 Task: Add Megafood Vitamin D3 5000 IU to the cart.
Action: Mouse pressed left at (24, 67)
Screenshot: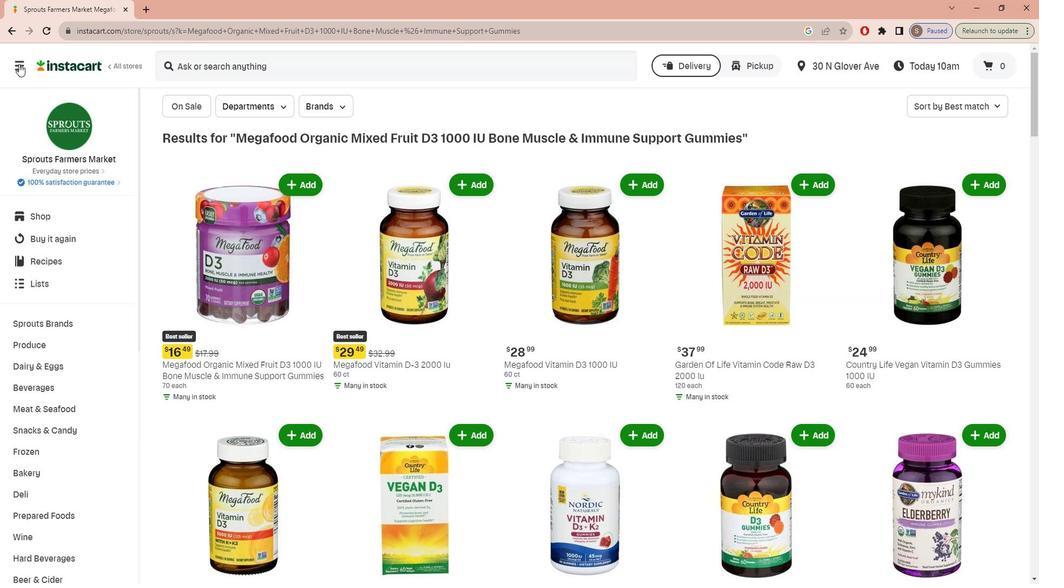 
Action: Mouse moved to (43, 141)
Screenshot: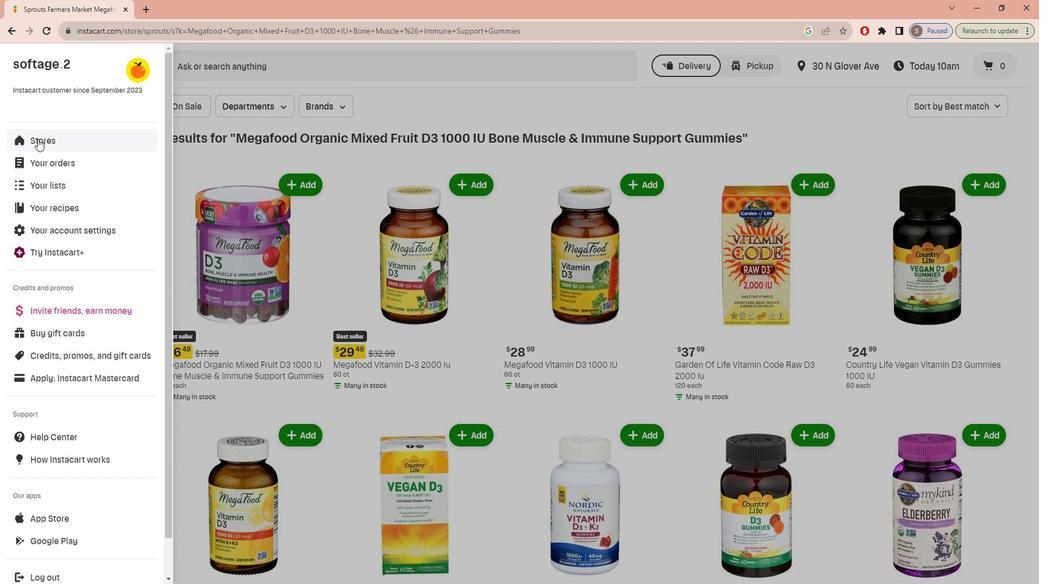 
Action: Mouse pressed left at (43, 141)
Screenshot: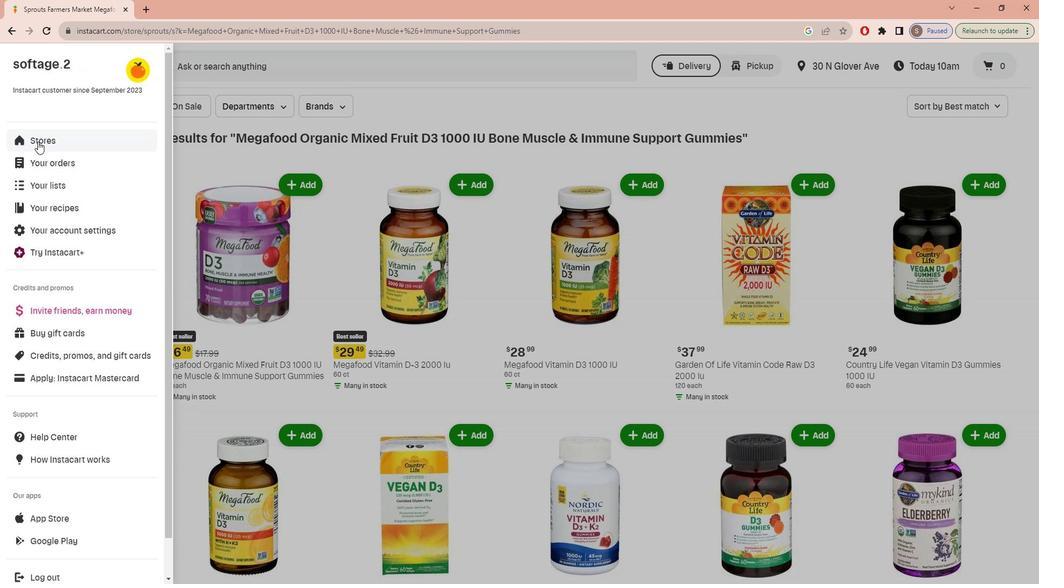 
Action: Mouse moved to (255, 111)
Screenshot: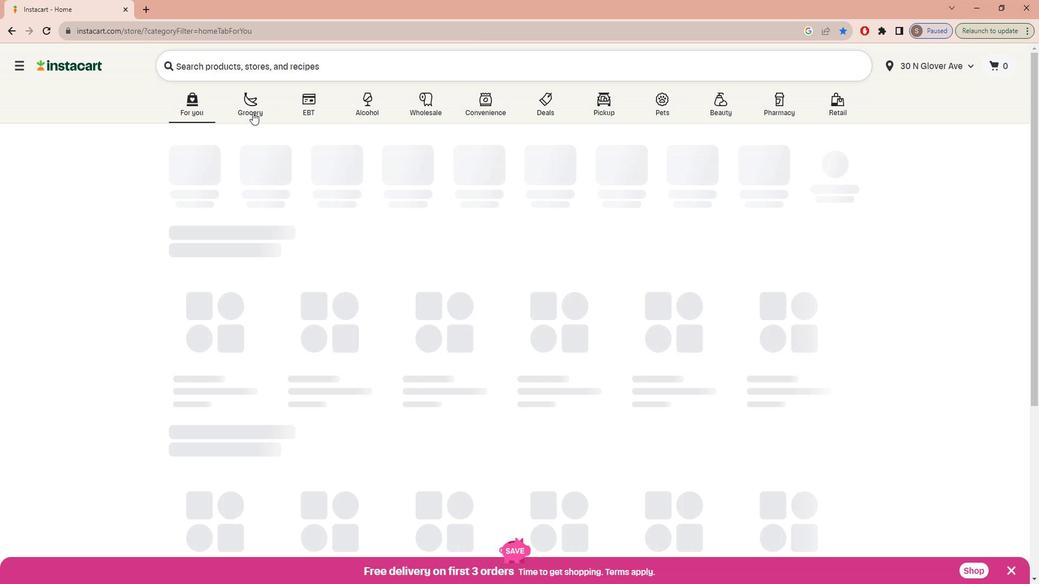 
Action: Mouse pressed left at (255, 111)
Screenshot: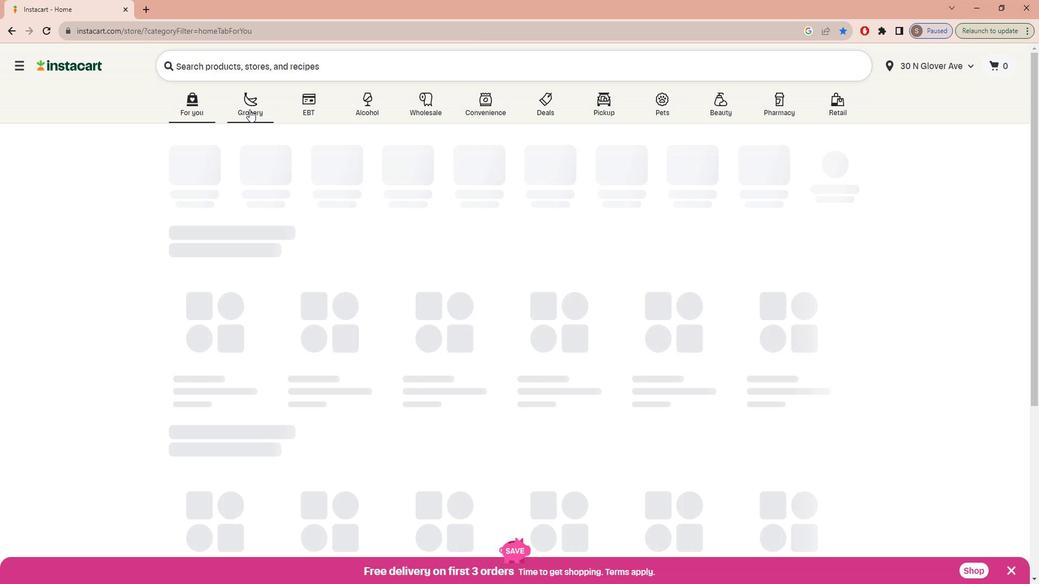 
Action: Mouse moved to (229, 311)
Screenshot: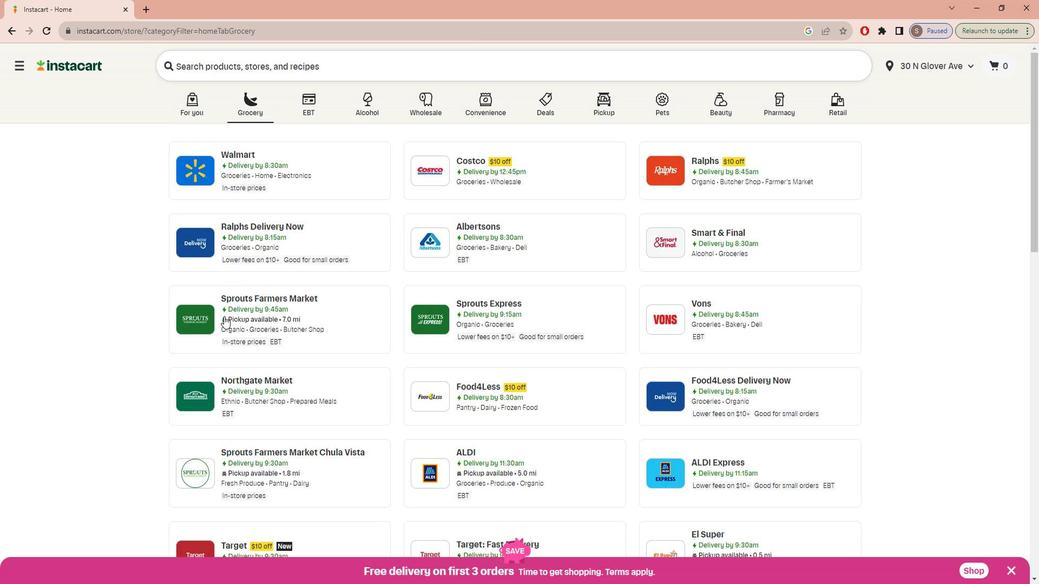 
Action: Mouse pressed left at (229, 311)
Screenshot: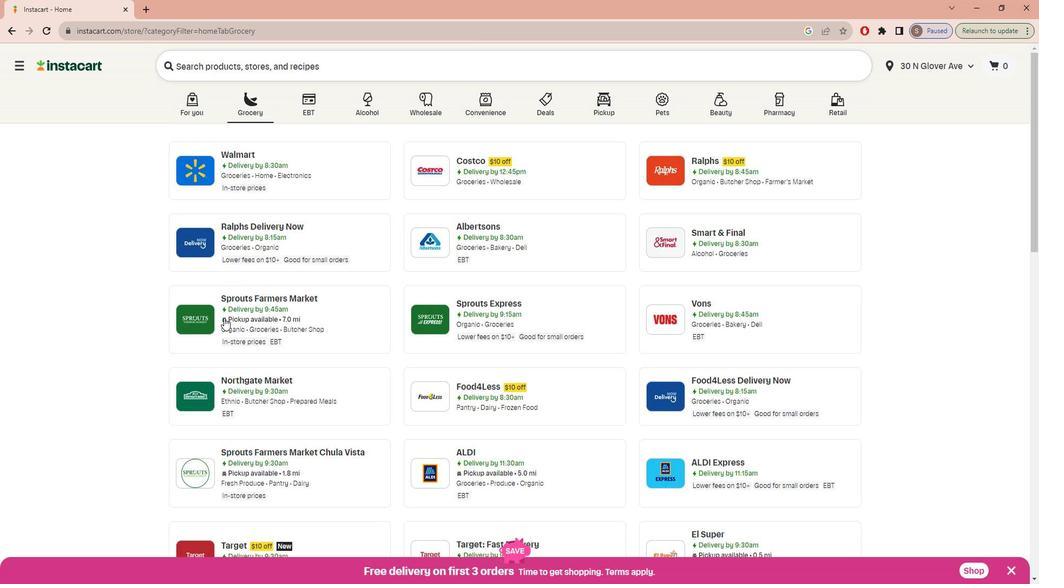 
Action: Mouse moved to (78, 350)
Screenshot: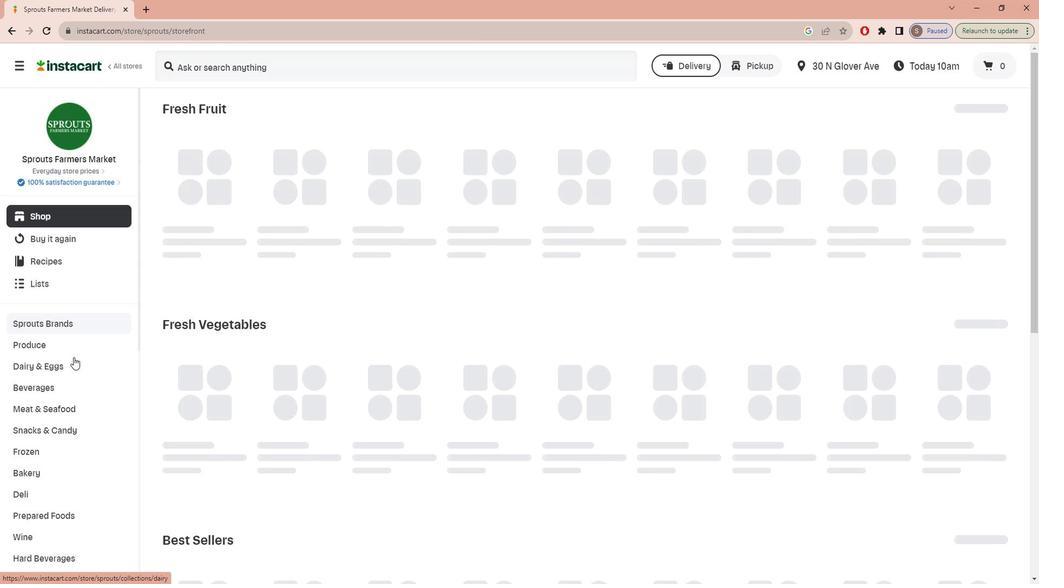 
Action: Mouse scrolled (78, 349) with delta (0, 0)
Screenshot: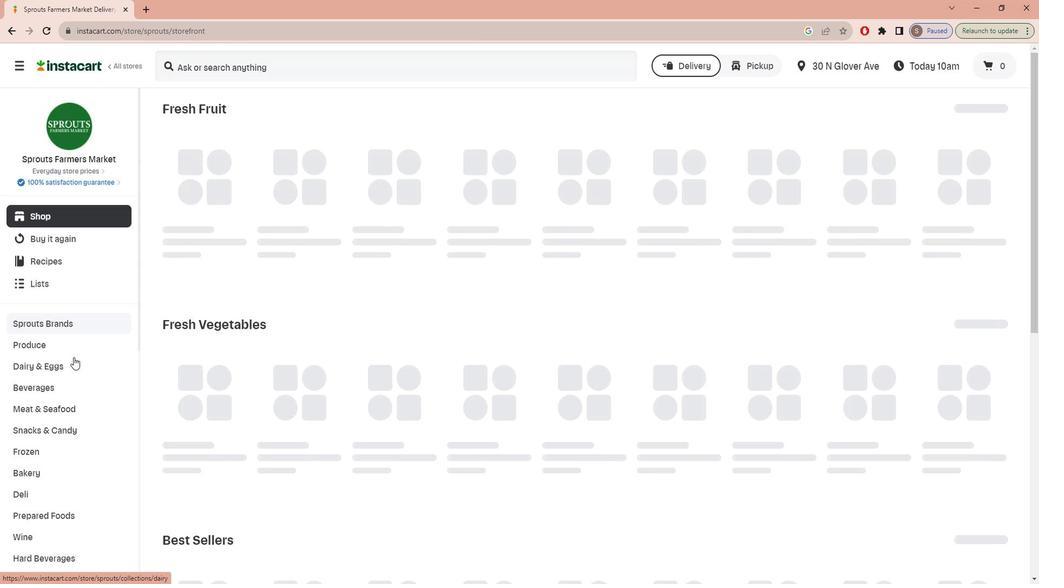 
Action: Mouse moved to (78, 350)
Screenshot: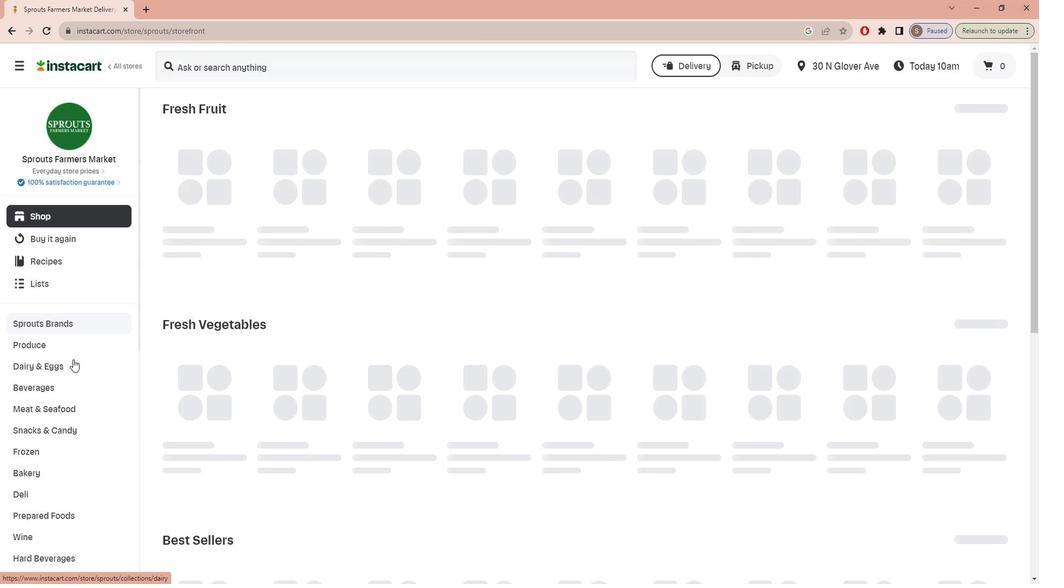 
Action: Mouse scrolled (78, 350) with delta (0, 0)
Screenshot: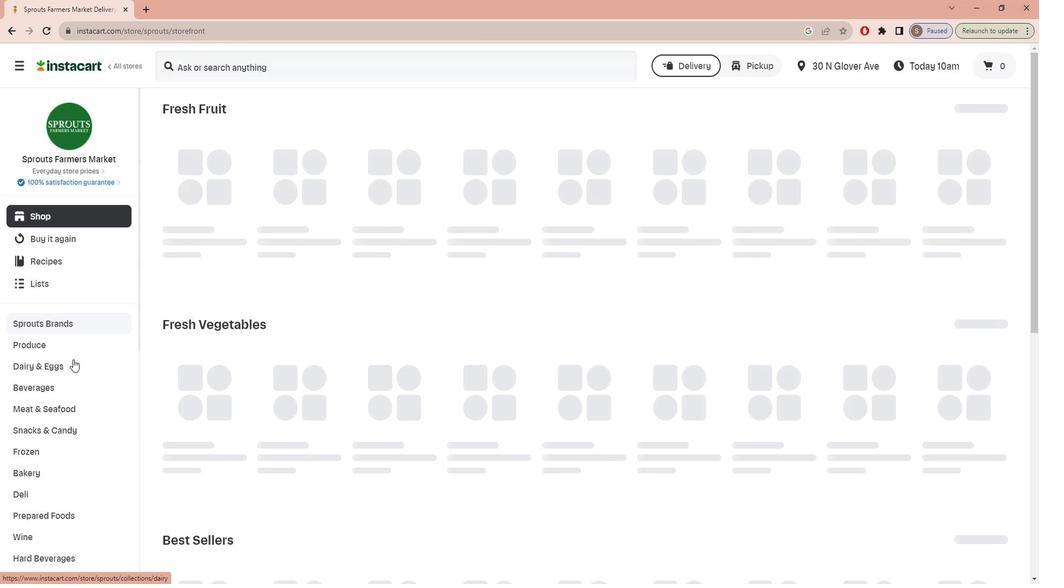 
Action: Mouse moved to (78, 352)
Screenshot: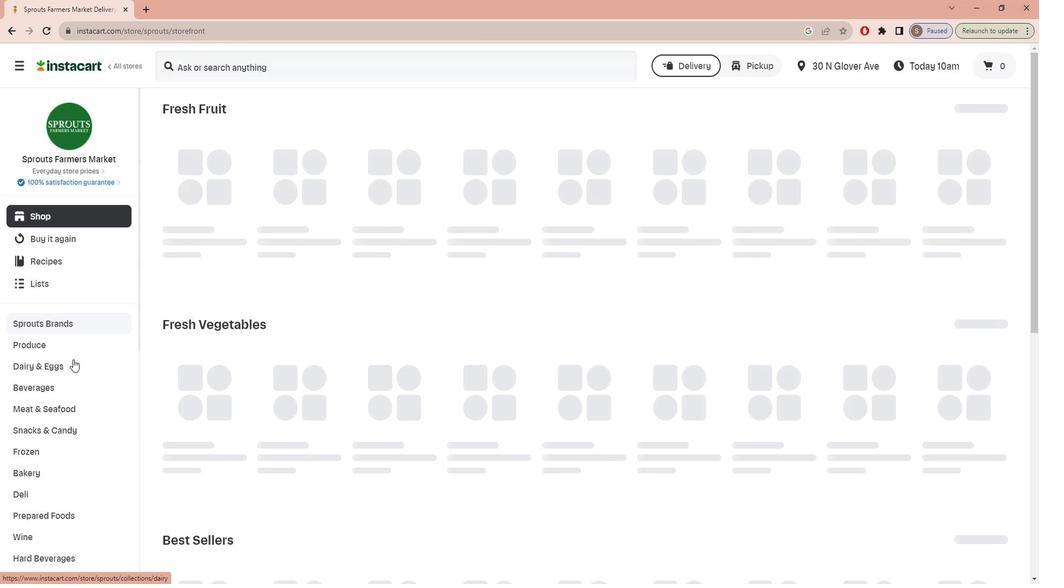 
Action: Mouse scrolled (78, 352) with delta (0, 0)
Screenshot: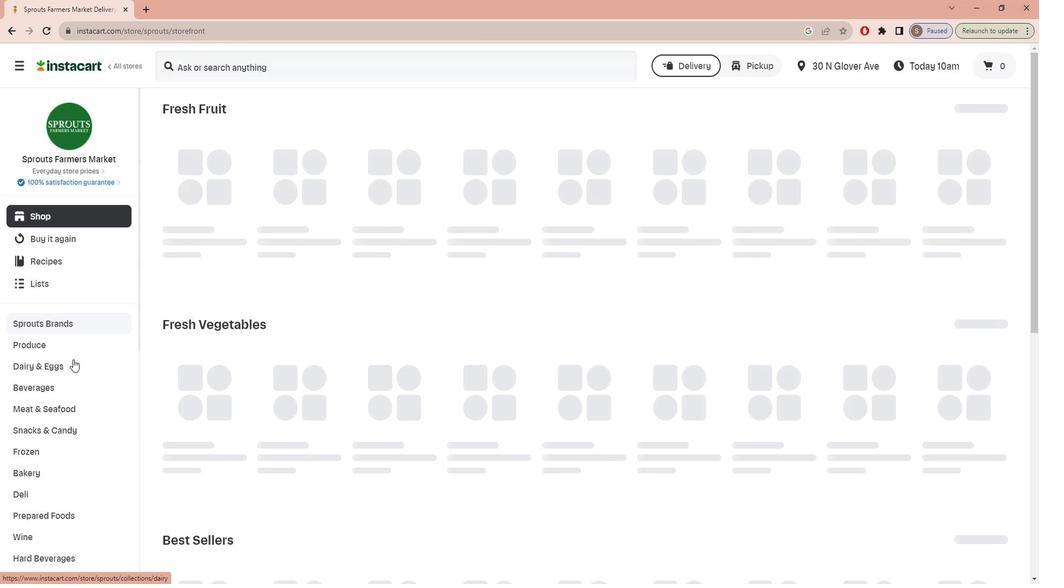 
Action: Mouse scrolled (78, 352) with delta (0, 0)
Screenshot: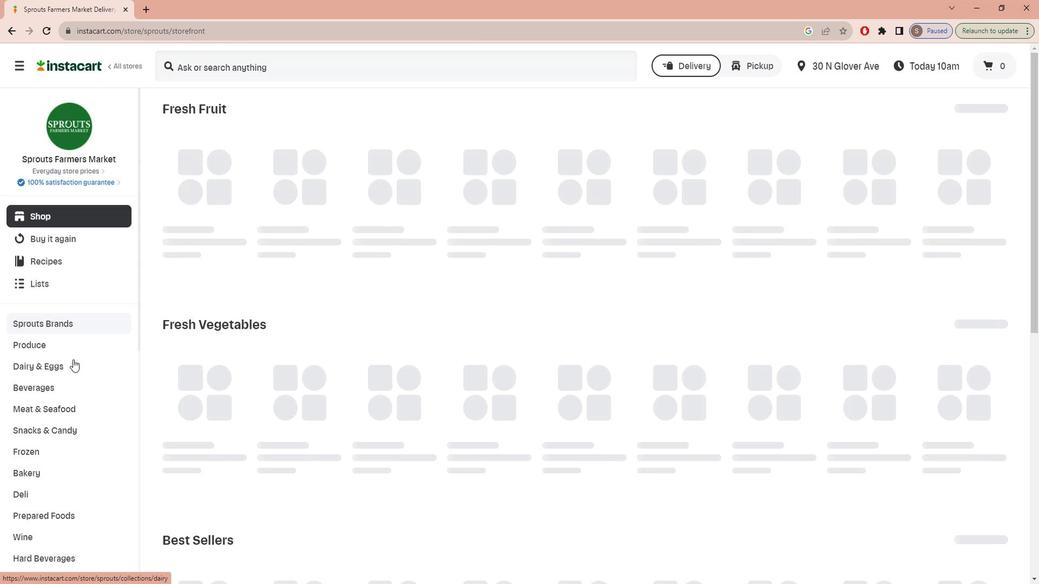 
Action: Mouse moved to (78, 352)
Screenshot: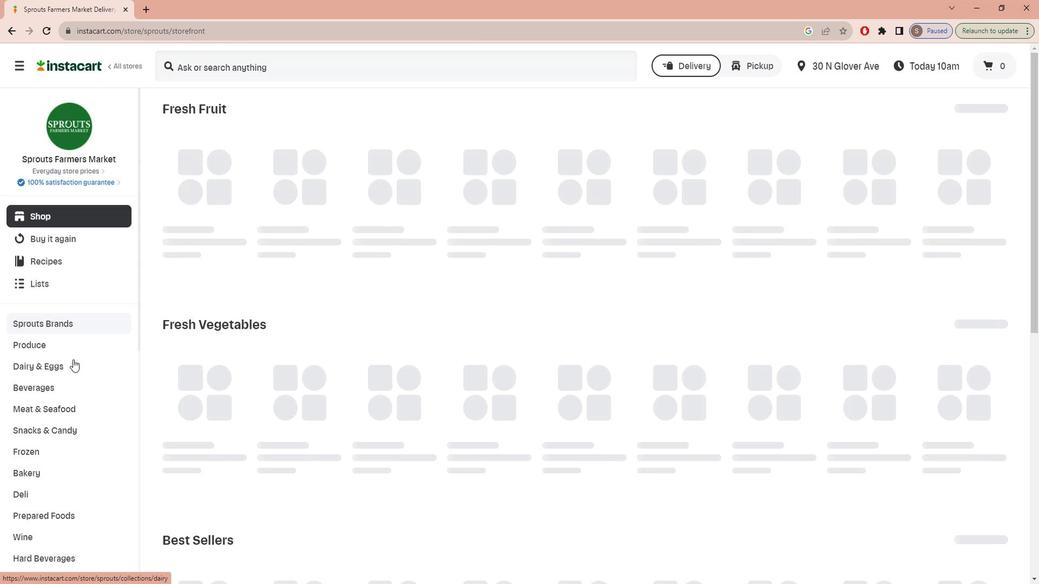
Action: Mouse scrolled (78, 352) with delta (0, 0)
Screenshot: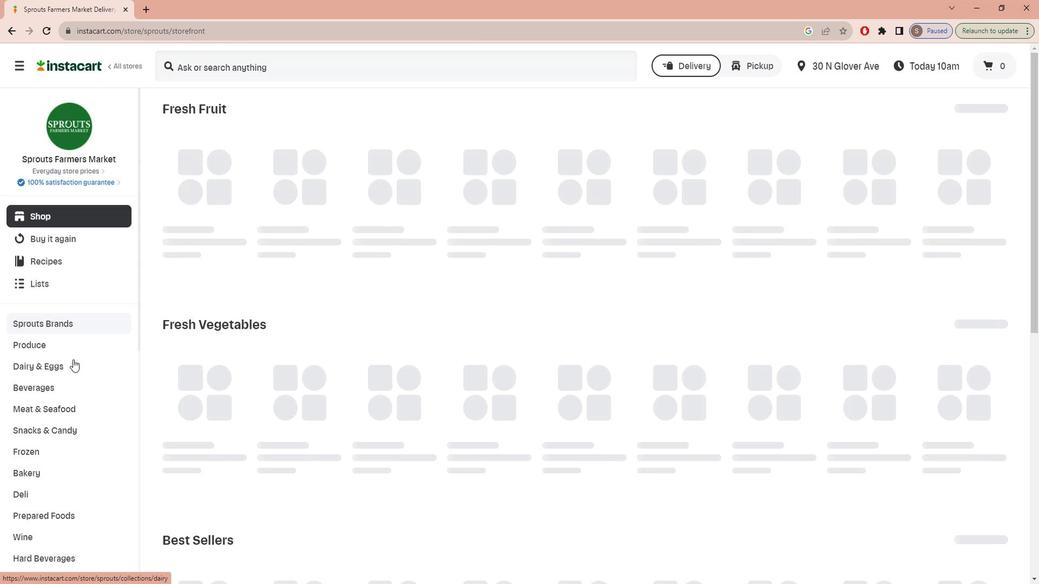 
Action: Mouse scrolled (78, 352) with delta (0, 0)
Screenshot: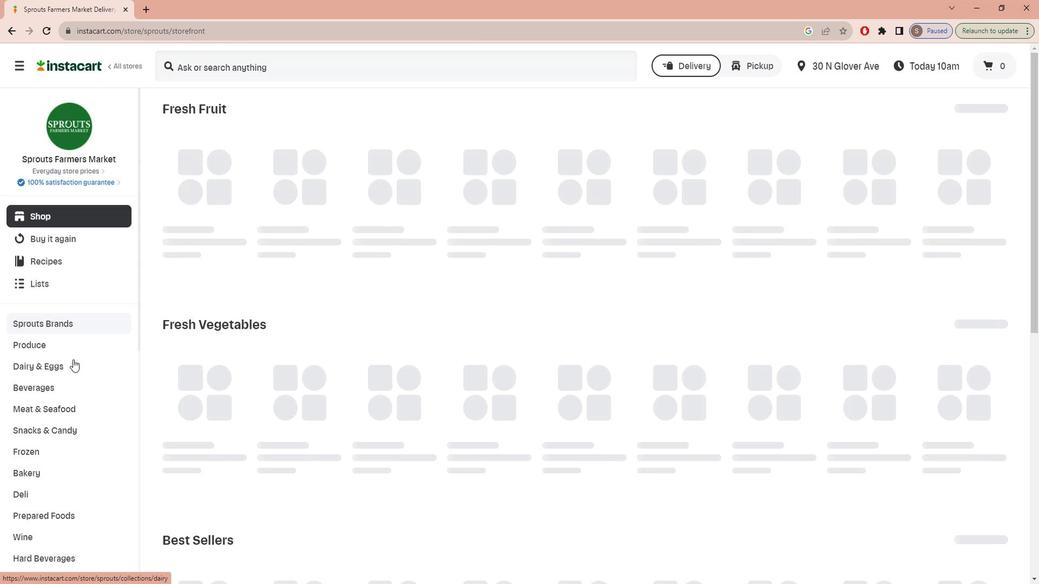 
Action: Mouse scrolled (78, 352) with delta (0, 0)
Screenshot: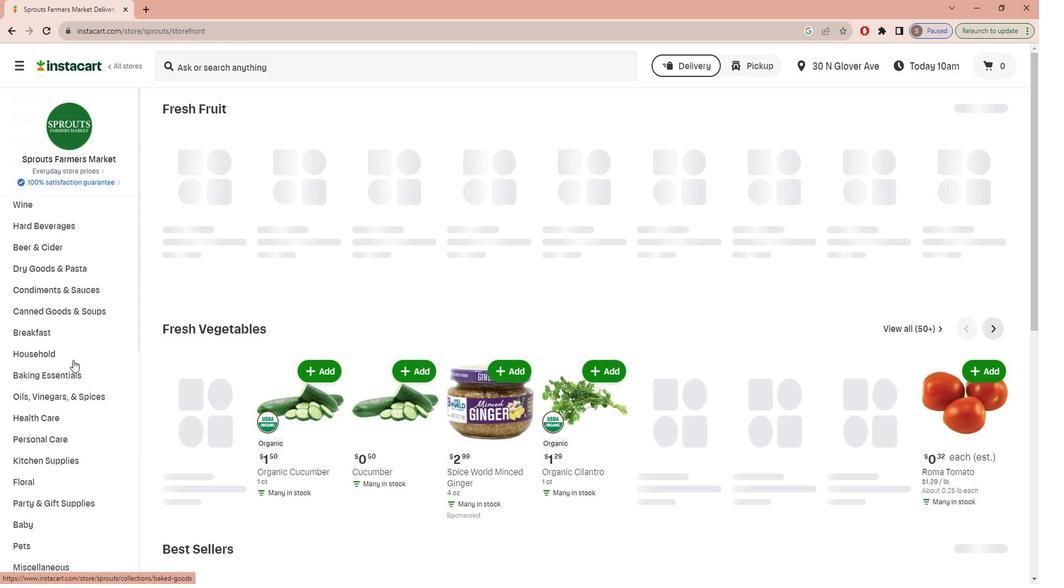 
Action: Mouse scrolled (78, 352) with delta (0, 0)
Screenshot: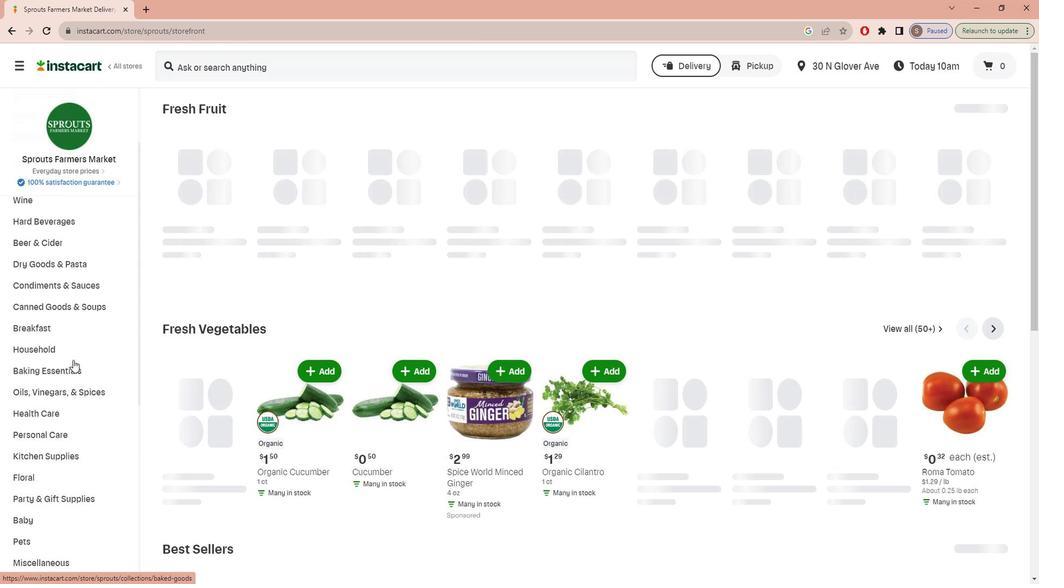 
Action: Mouse scrolled (78, 352) with delta (0, 0)
Screenshot: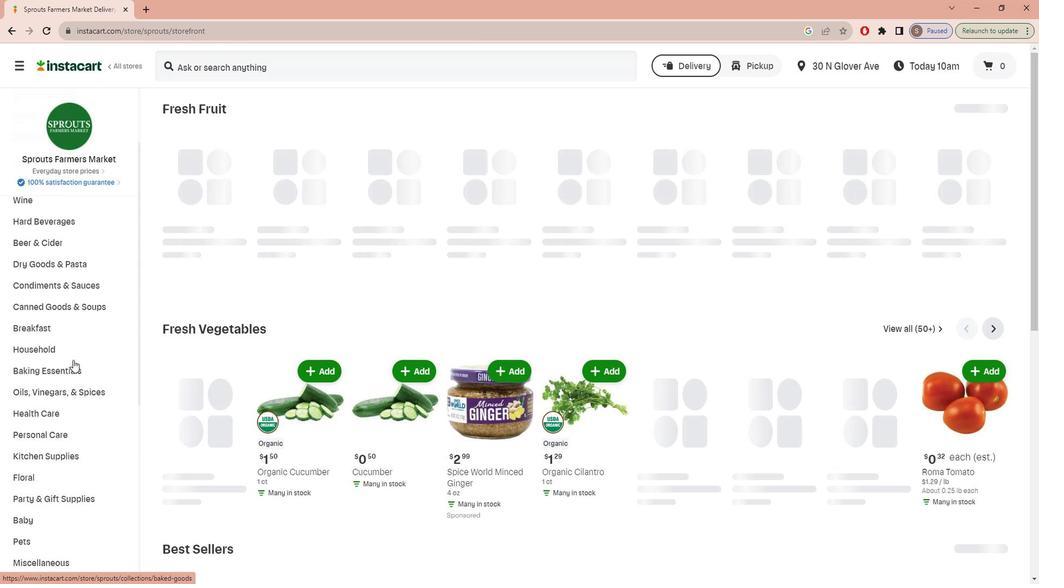 
Action: Mouse scrolled (78, 352) with delta (0, 0)
Screenshot: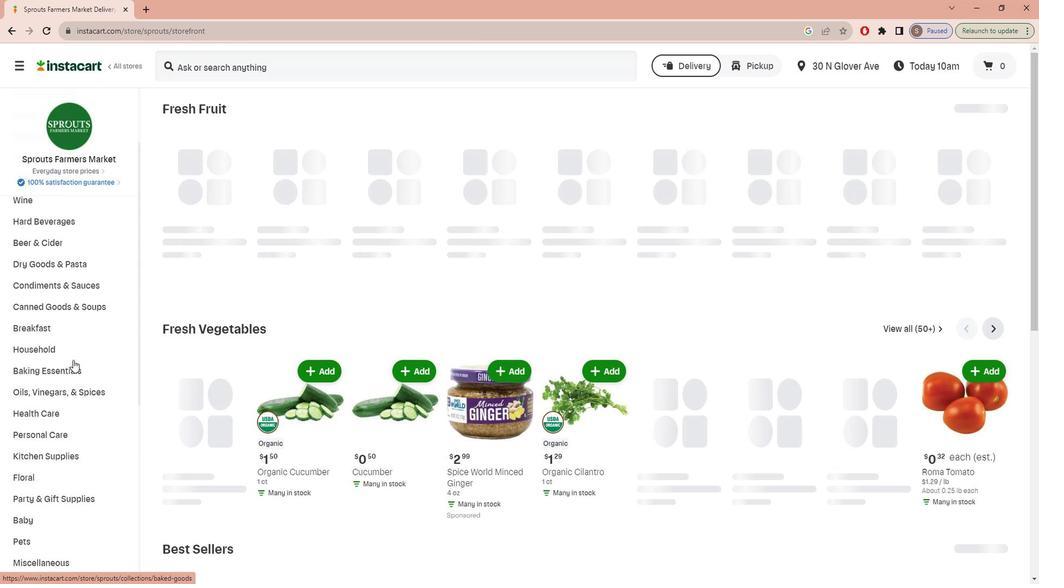 
Action: Mouse scrolled (78, 352) with delta (0, 0)
Screenshot: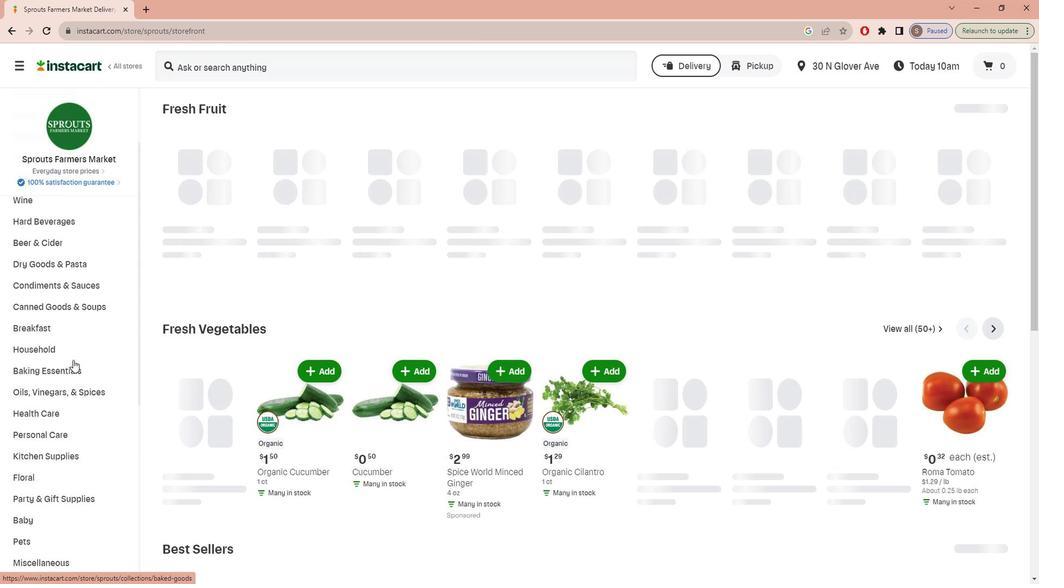 
Action: Mouse scrolled (78, 352) with delta (0, 0)
Screenshot: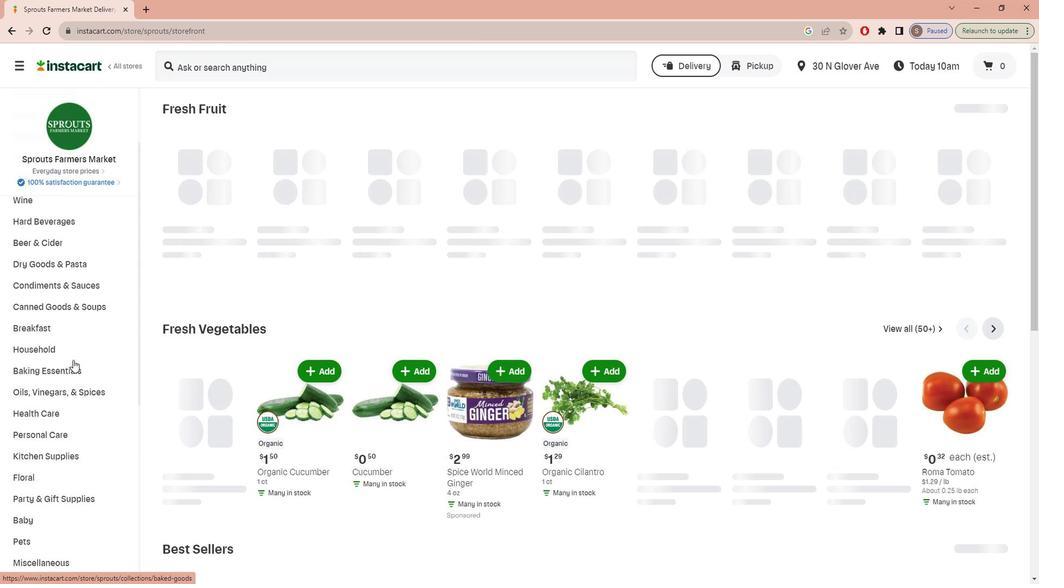 
Action: Mouse scrolled (78, 352) with delta (0, 0)
Screenshot: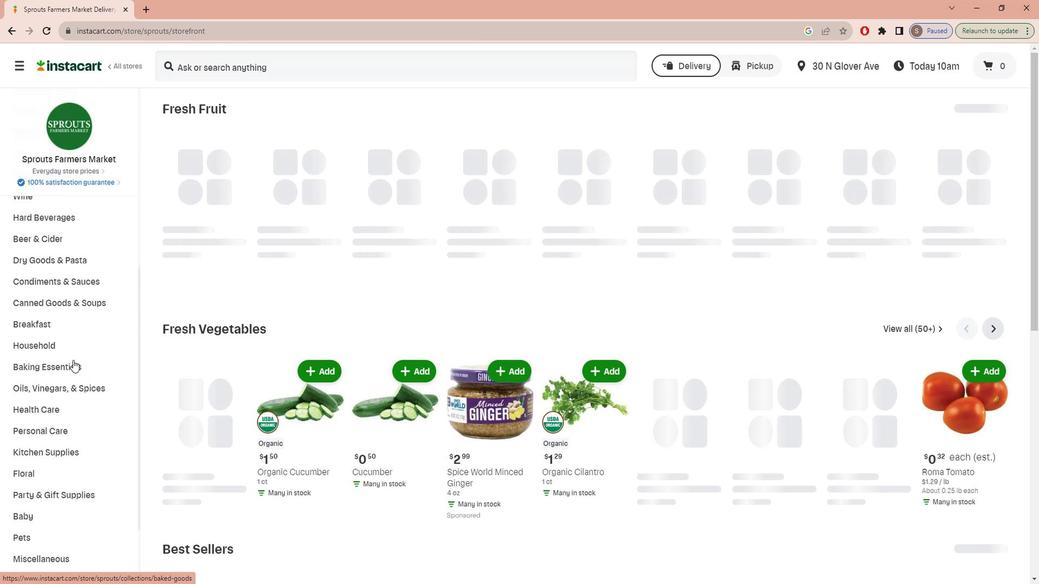 
Action: Mouse scrolled (78, 352) with delta (0, 0)
Screenshot: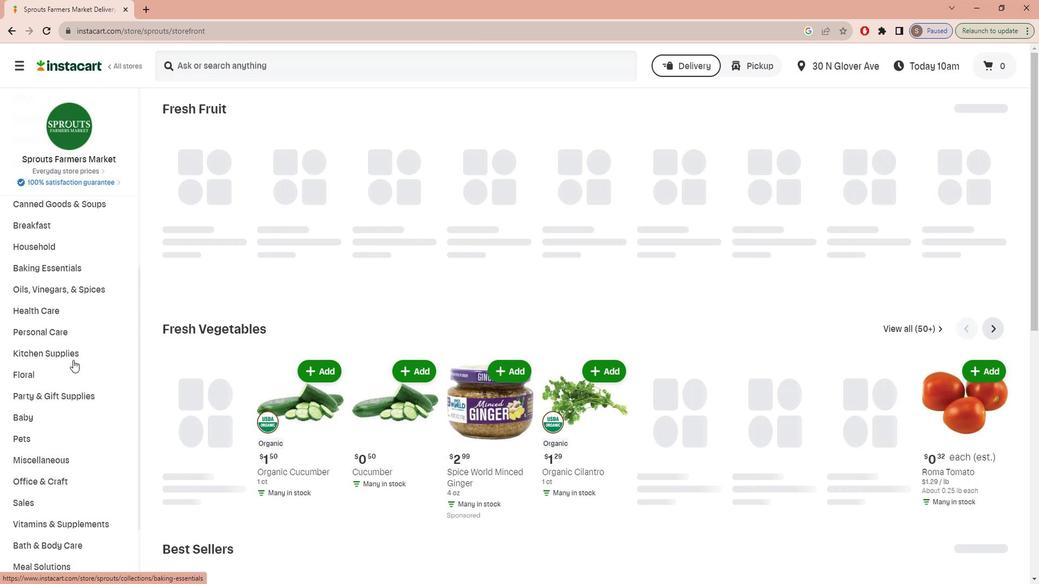 
Action: Mouse scrolled (78, 352) with delta (0, 0)
Screenshot: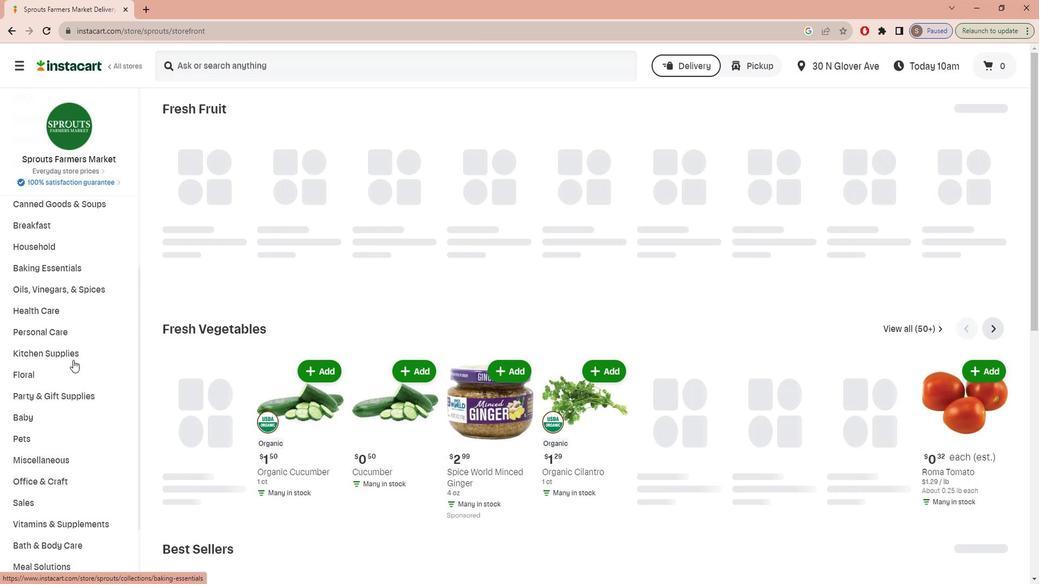 
Action: Mouse moved to (78, 353)
Screenshot: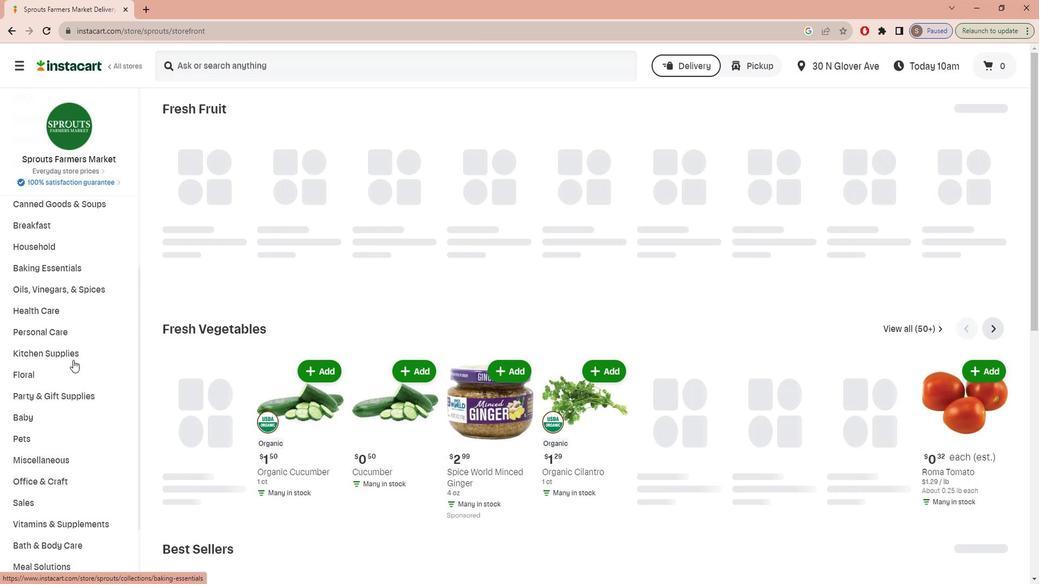 
Action: Mouse scrolled (78, 352) with delta (0, 0)
Screenshot: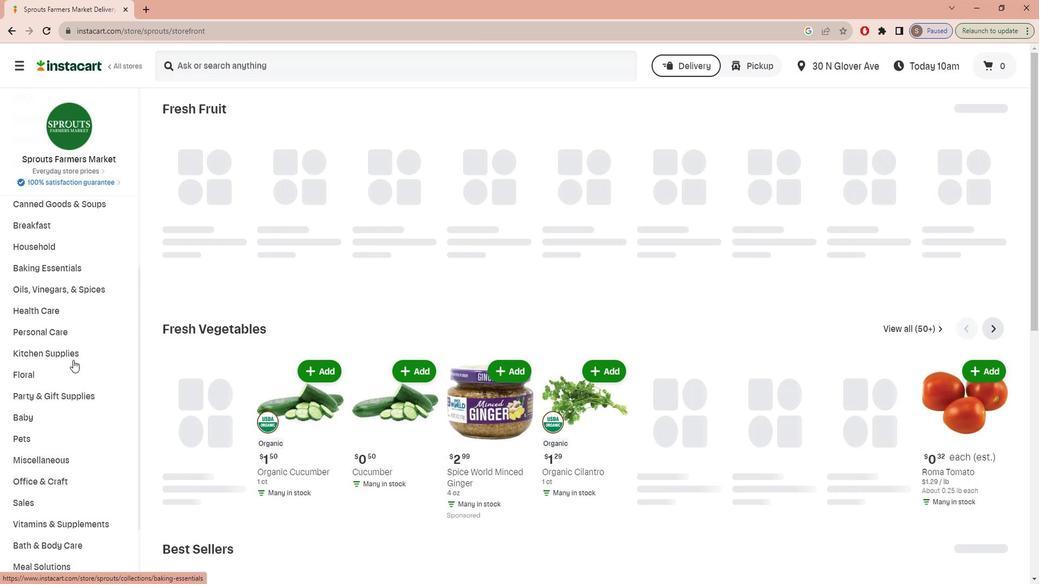 
Action: Mouse scrolled (78, 352) with delta (0, 0)
Screenshot: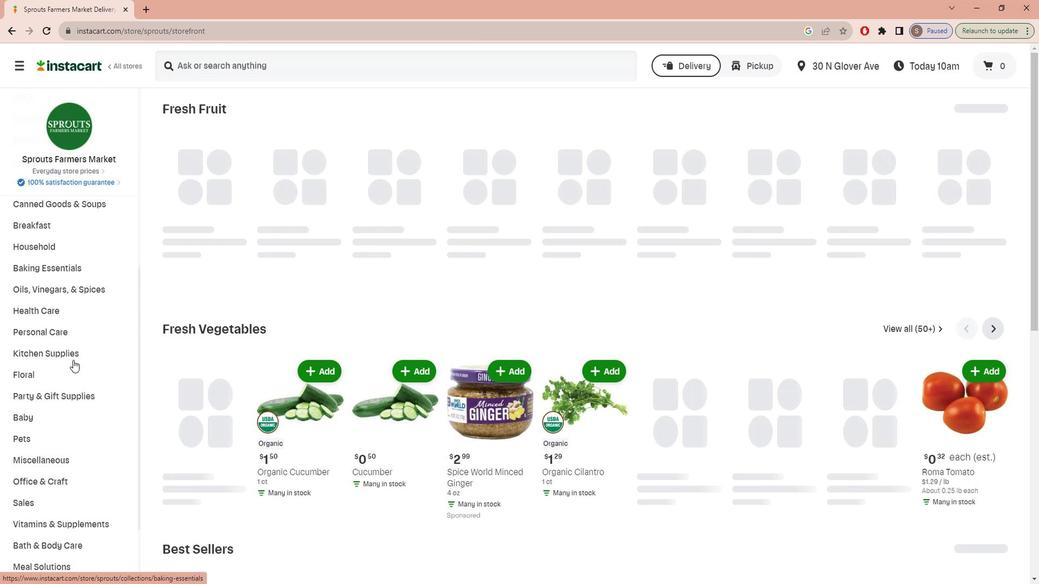 
Action: Mouse scrolled (78, 352) with delta (0, 0)
Screenshot: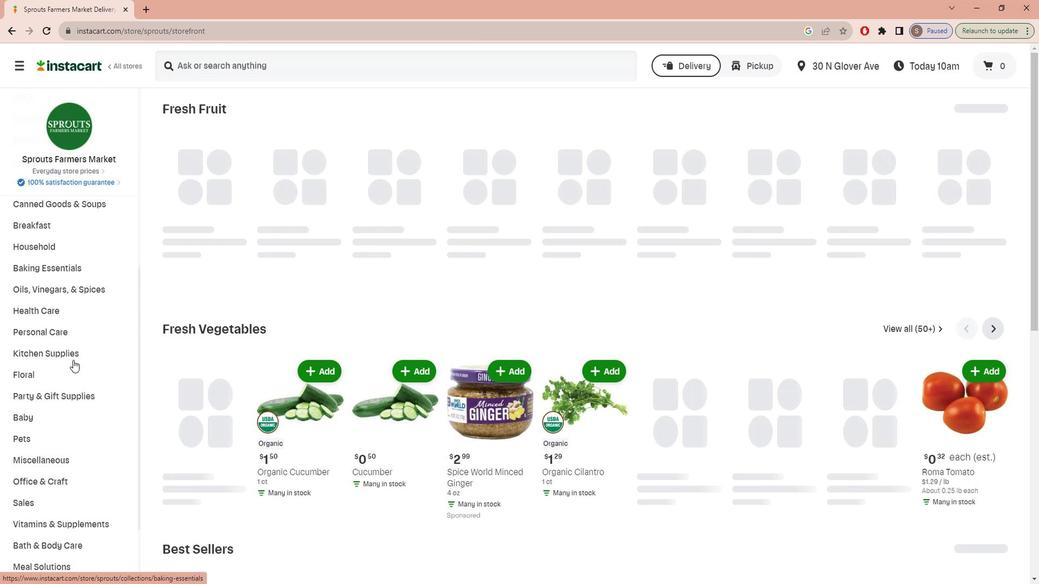 
Action: Mouse scrolled (78, 352) with delta (0, 0)
Screenshot: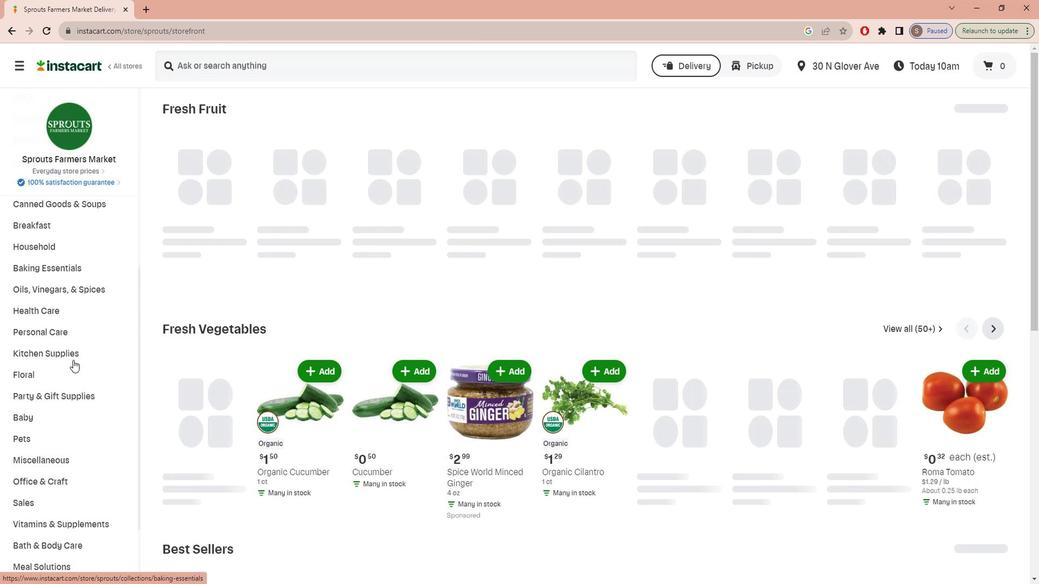 
Action: Mouse moved to (88, 510)
Screenshot: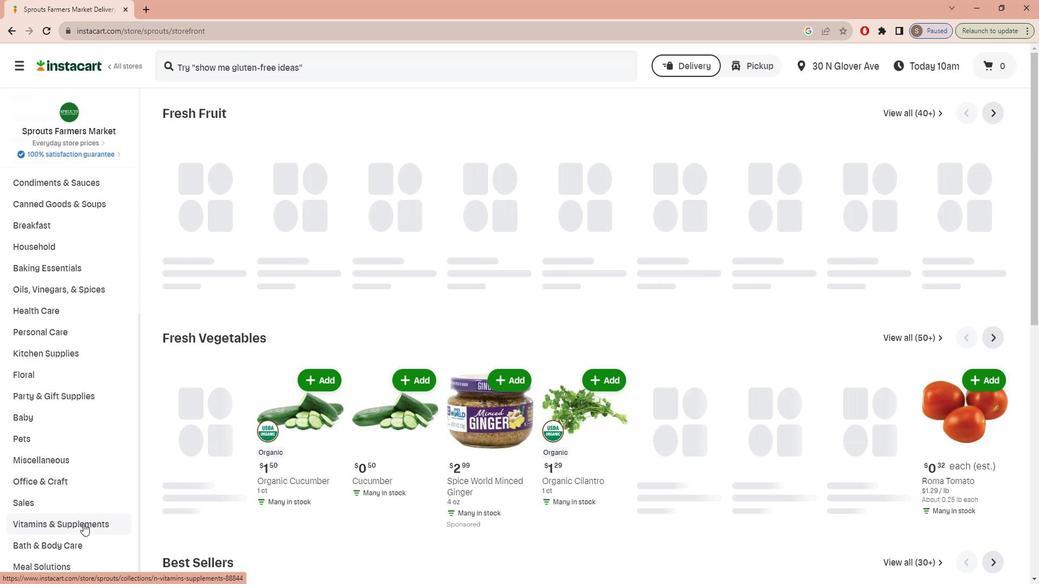 
Action: Mouse pressed left at (88, 510)
Screenshot: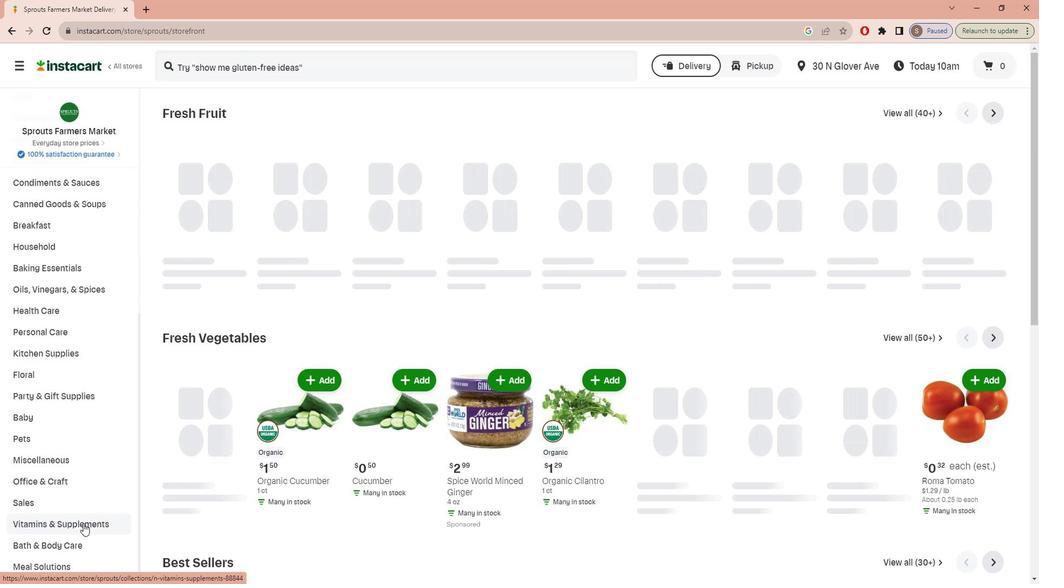 
Action: Mouse moved to (1018, 139)
Screenshot: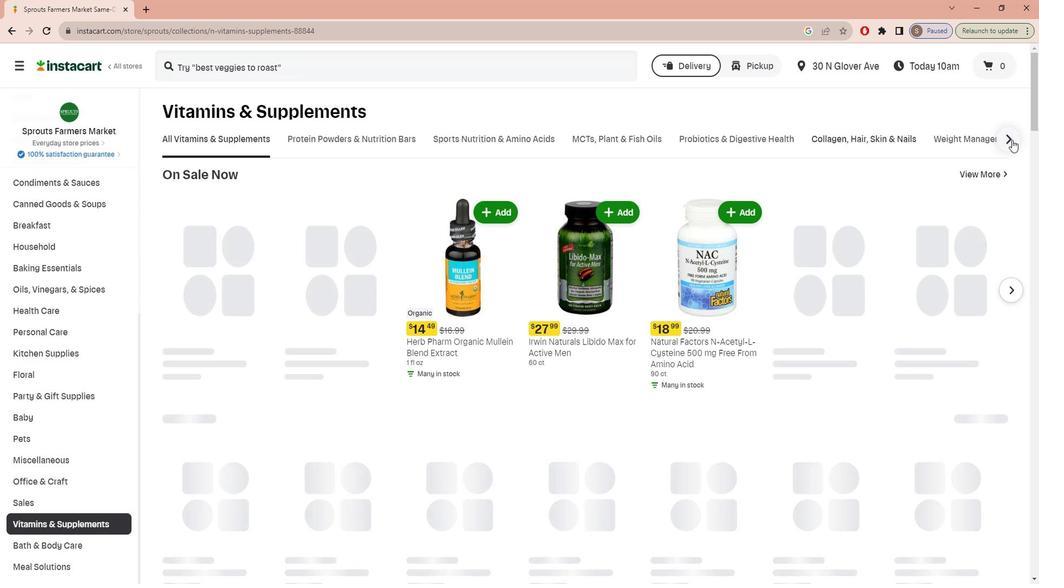 
Action: Mouse pressed left at (1018, 139)
Screenshot: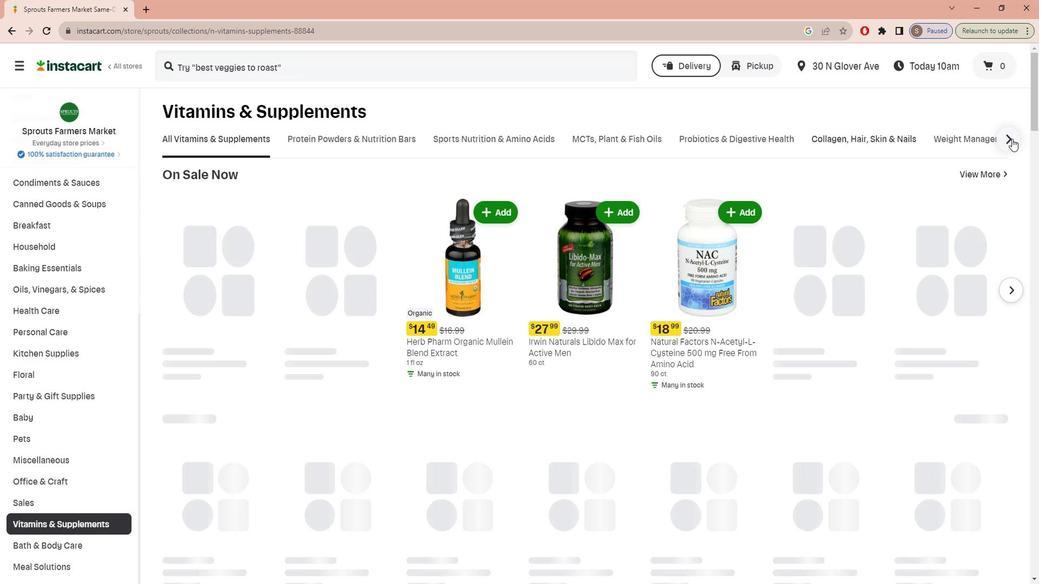 
Action: Mouse moved to (736, 138)
Screenshot: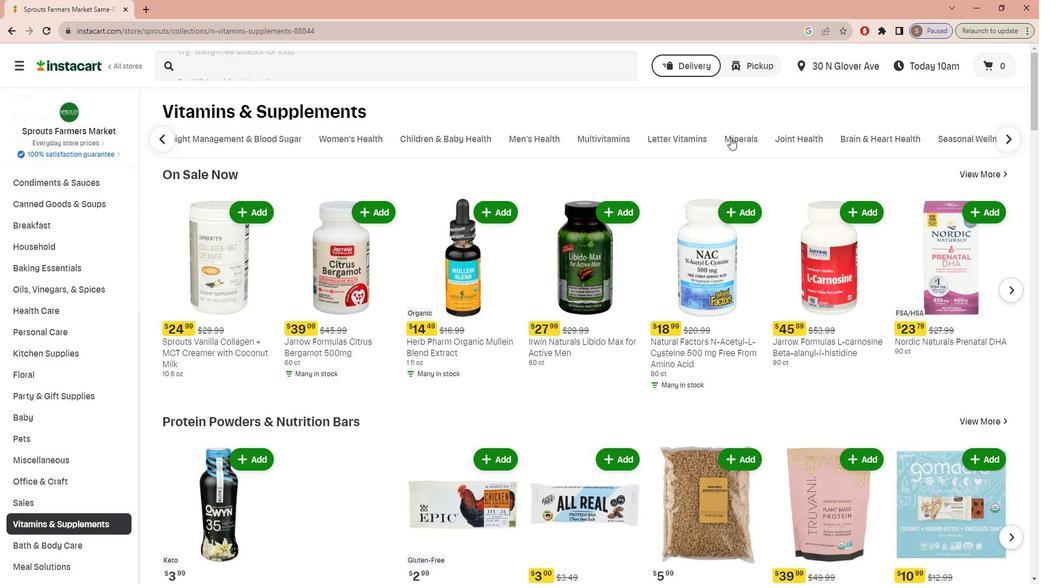 
Action: Mouse pressed left at (736, 138)
Screenshot: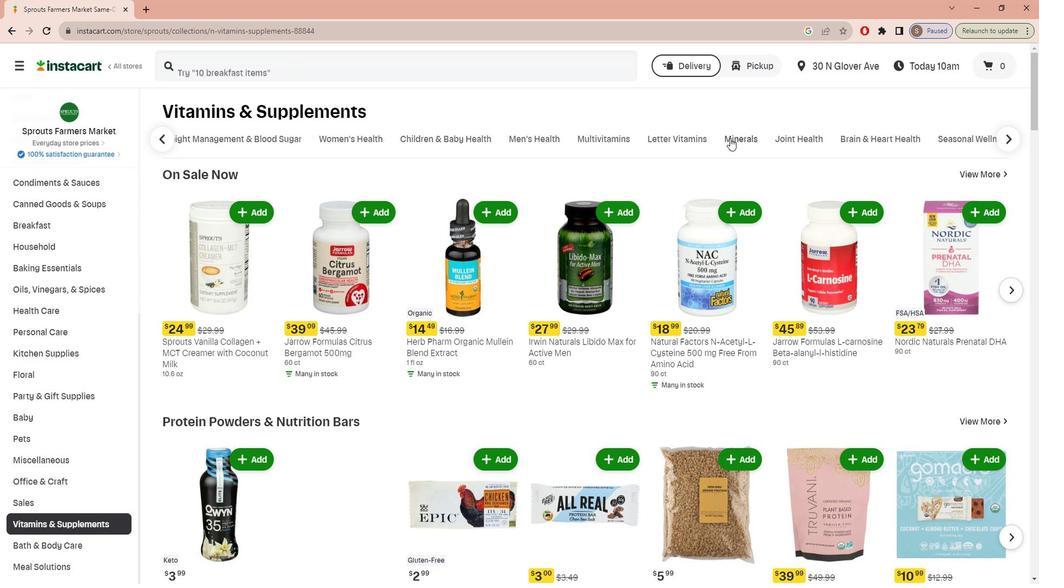 
Action: Mouse moved to (414, 69)
Screenshot: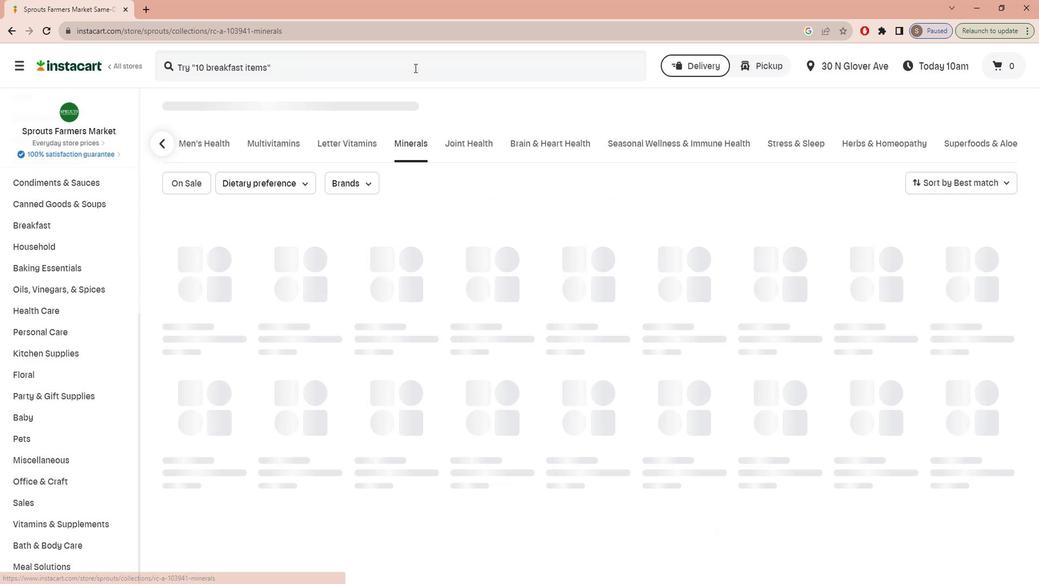 
Action: Mouse pressed left at (414, 69)
Screenshot: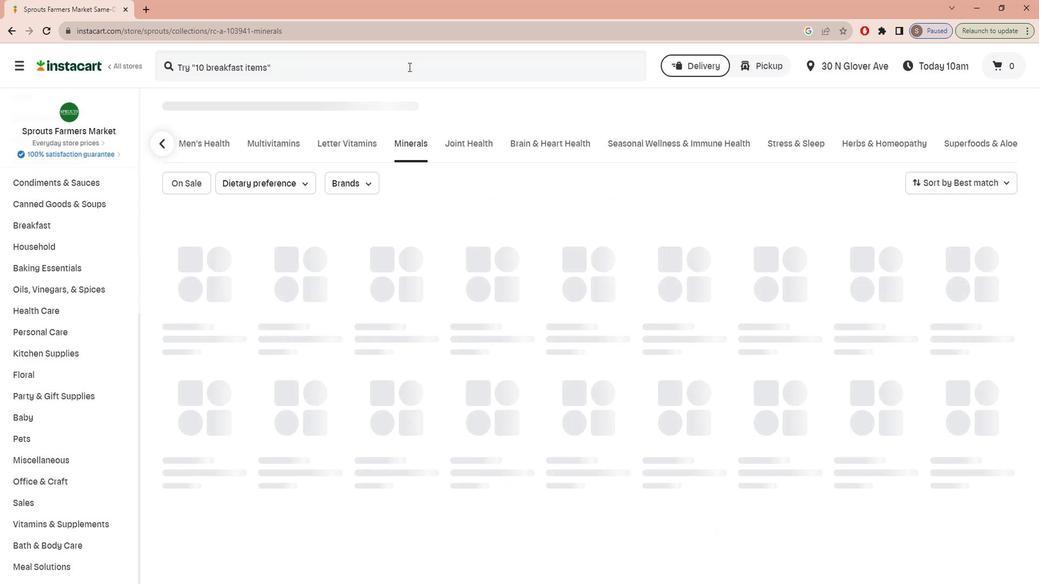
Action: Key pressed m<Key.caps_lock>EGAFOOD<Key.space><Key.caps_lock>v<Key.caps_lock>ITAMIN<Key.space><Key.caps_lock>d3<Key.space>5000<Key.space><Key.caps_lock><Key.caps_lock>iu<Key.enter>
Screenshot: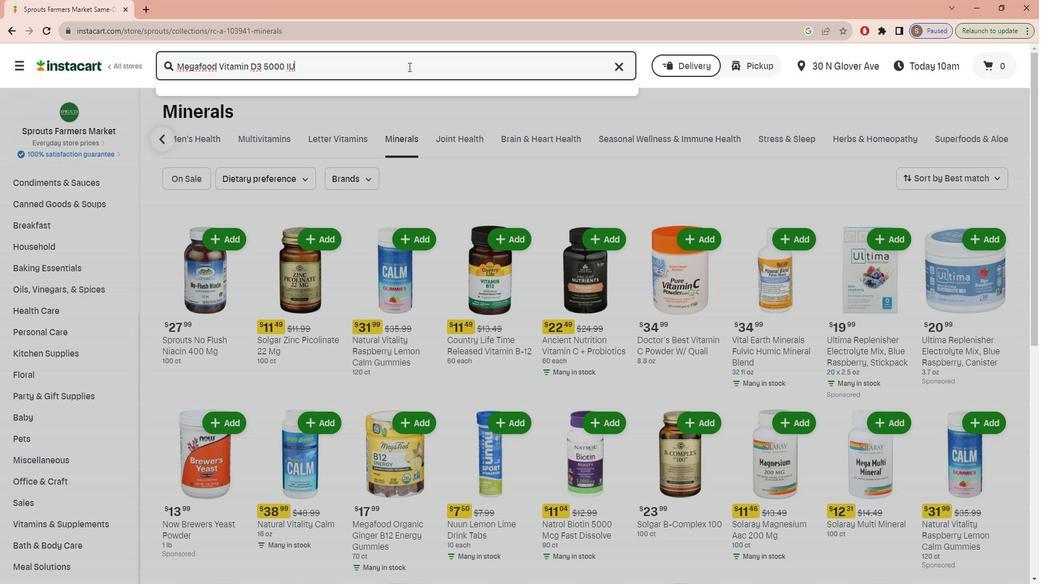
Action: Mouse moved to (655, 179)
Screenshot: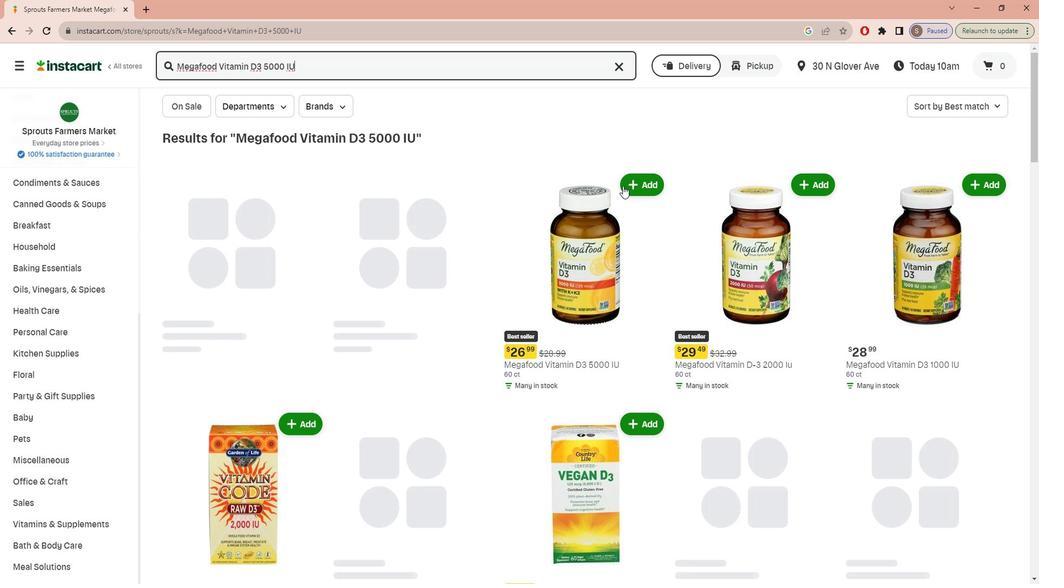 
Action: Mouse pressed left at (655, 179)
Screenshot: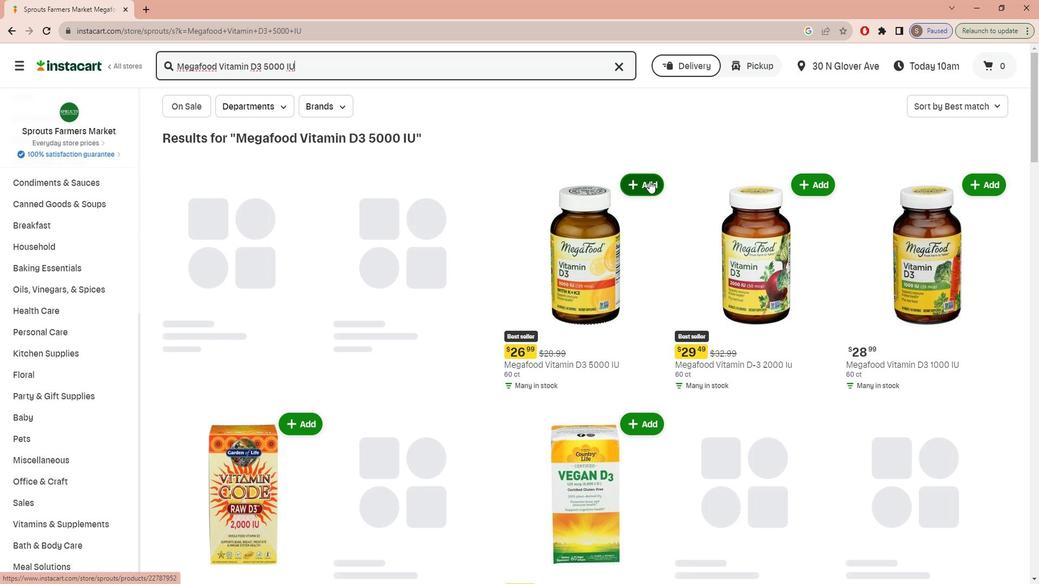 
Action: Mouse moved to (665, 270)
Screenshot: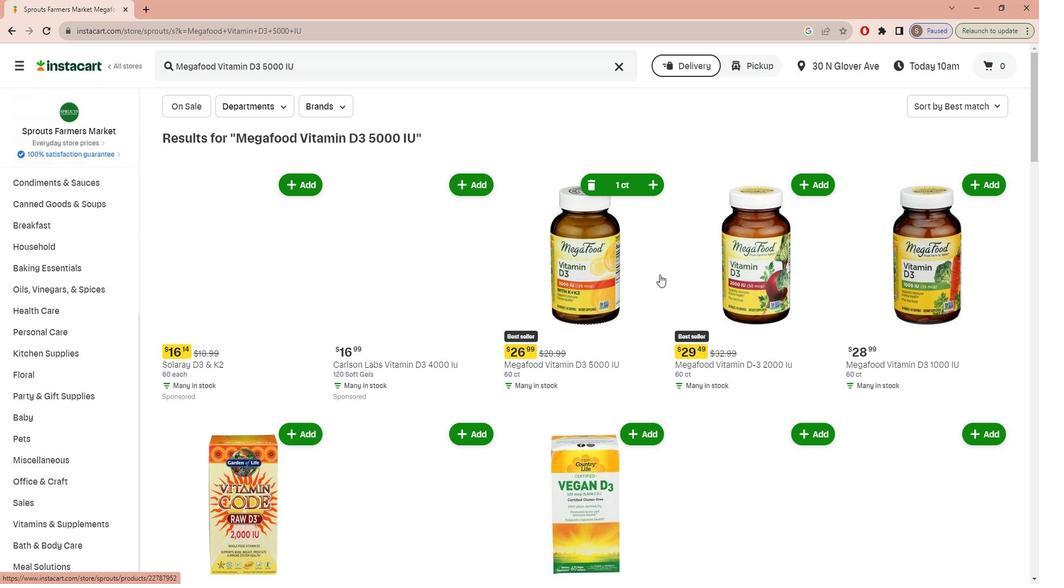 
